 Task: Check the sale-to-list ratio of barbeque in the last 5 years.
Action: Mouse moved to (1135, 260)
Screenshot: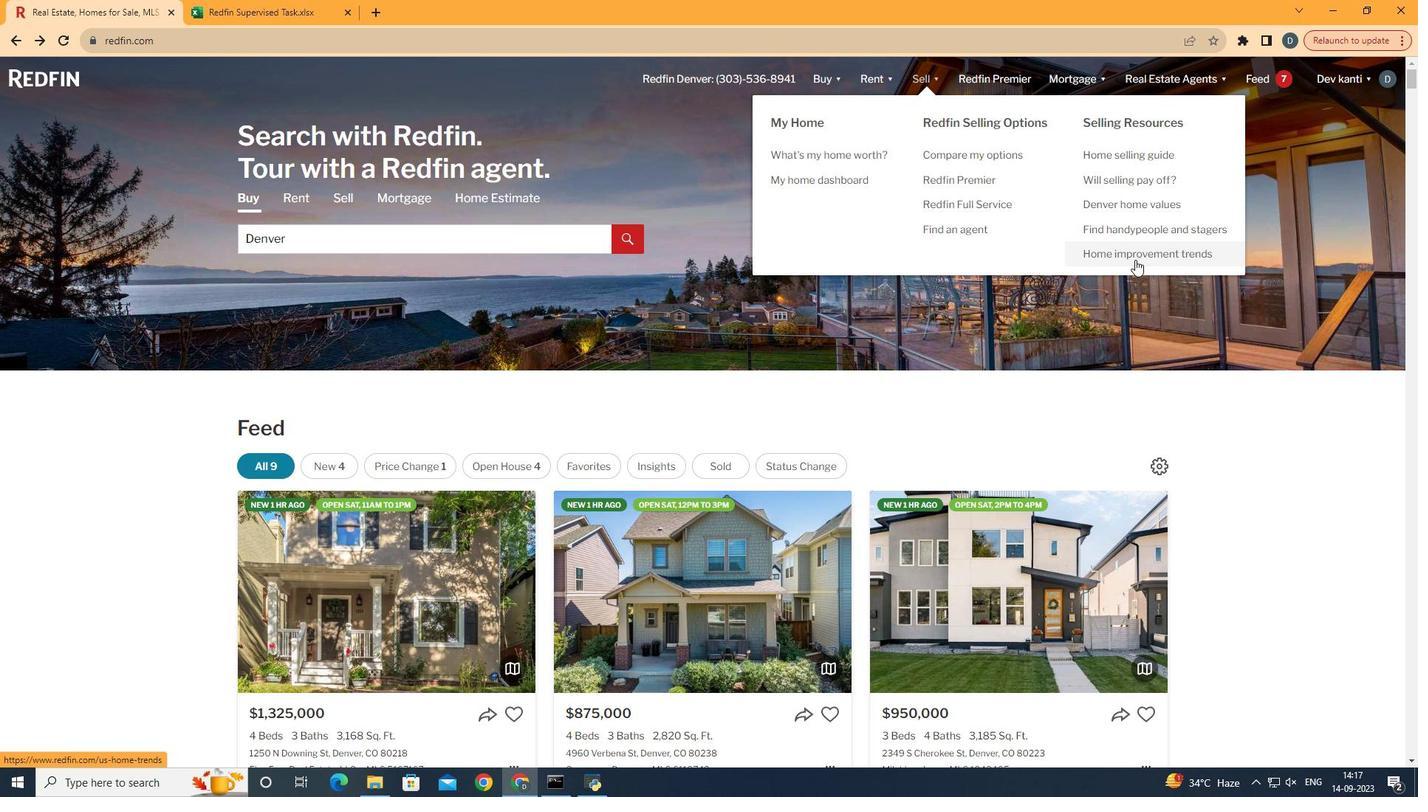 
Action: Mouse pressed left at (1135, 260)
Screenshot: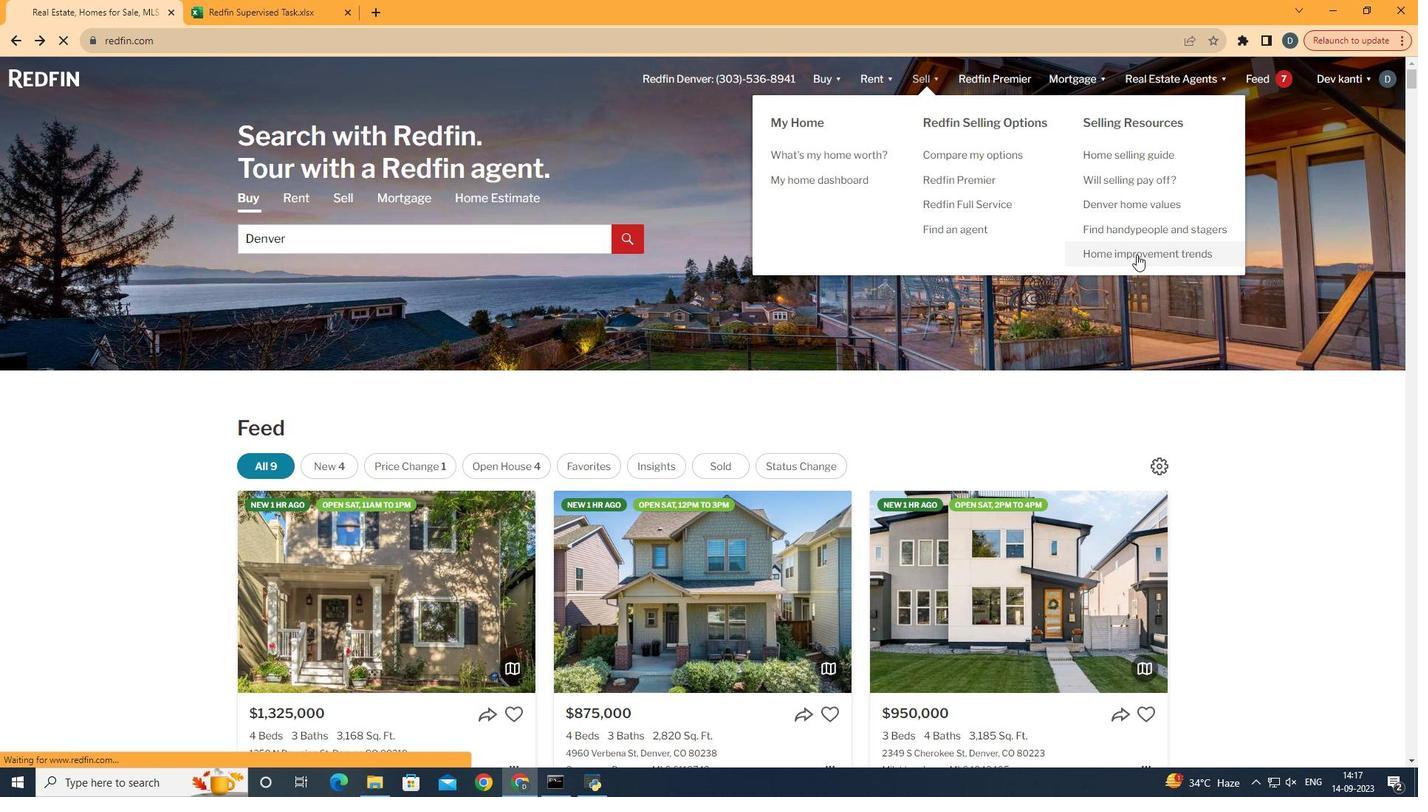 
Action: Mouse moved to (345, 280)
Screenshot: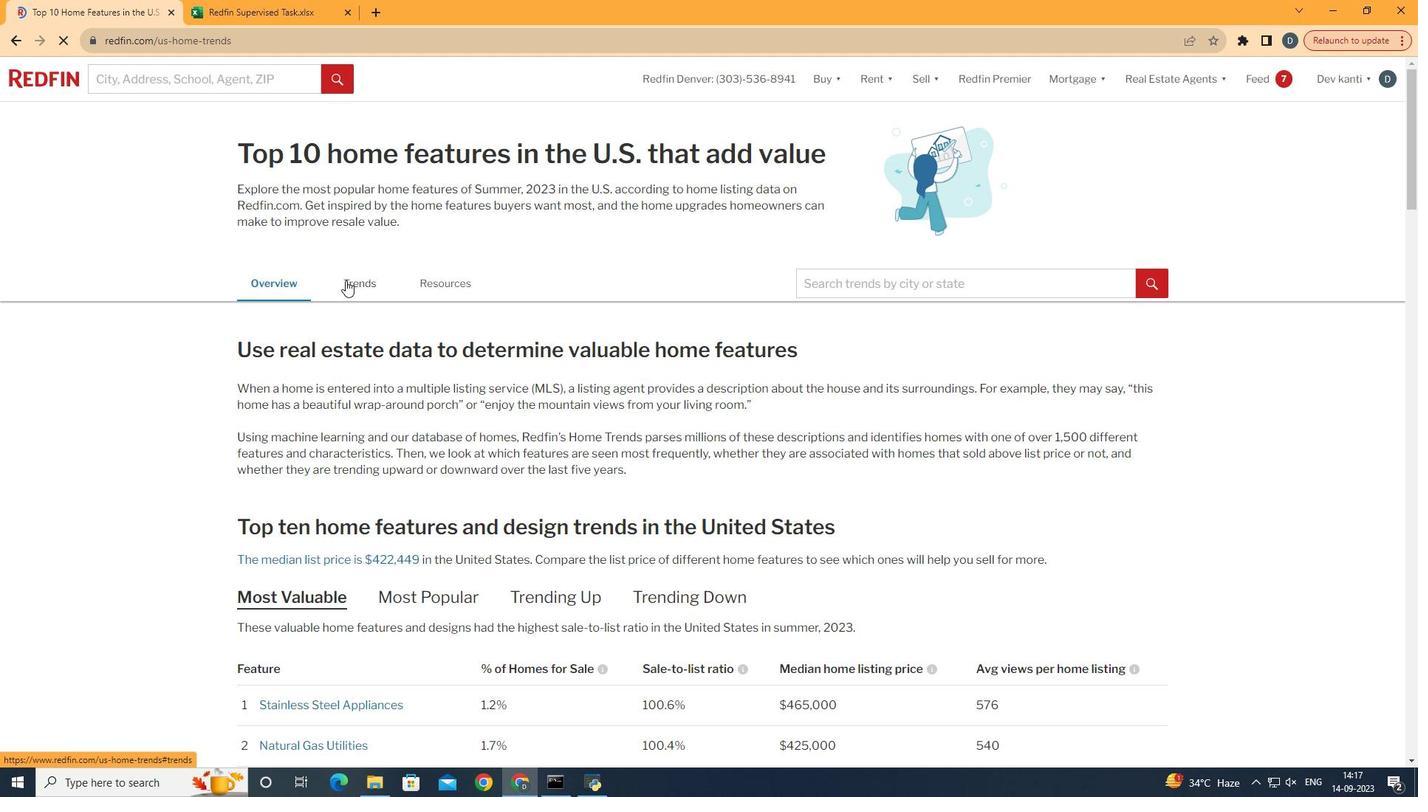 
Action: Mouse pressed left at (345, 280)
Screenshot: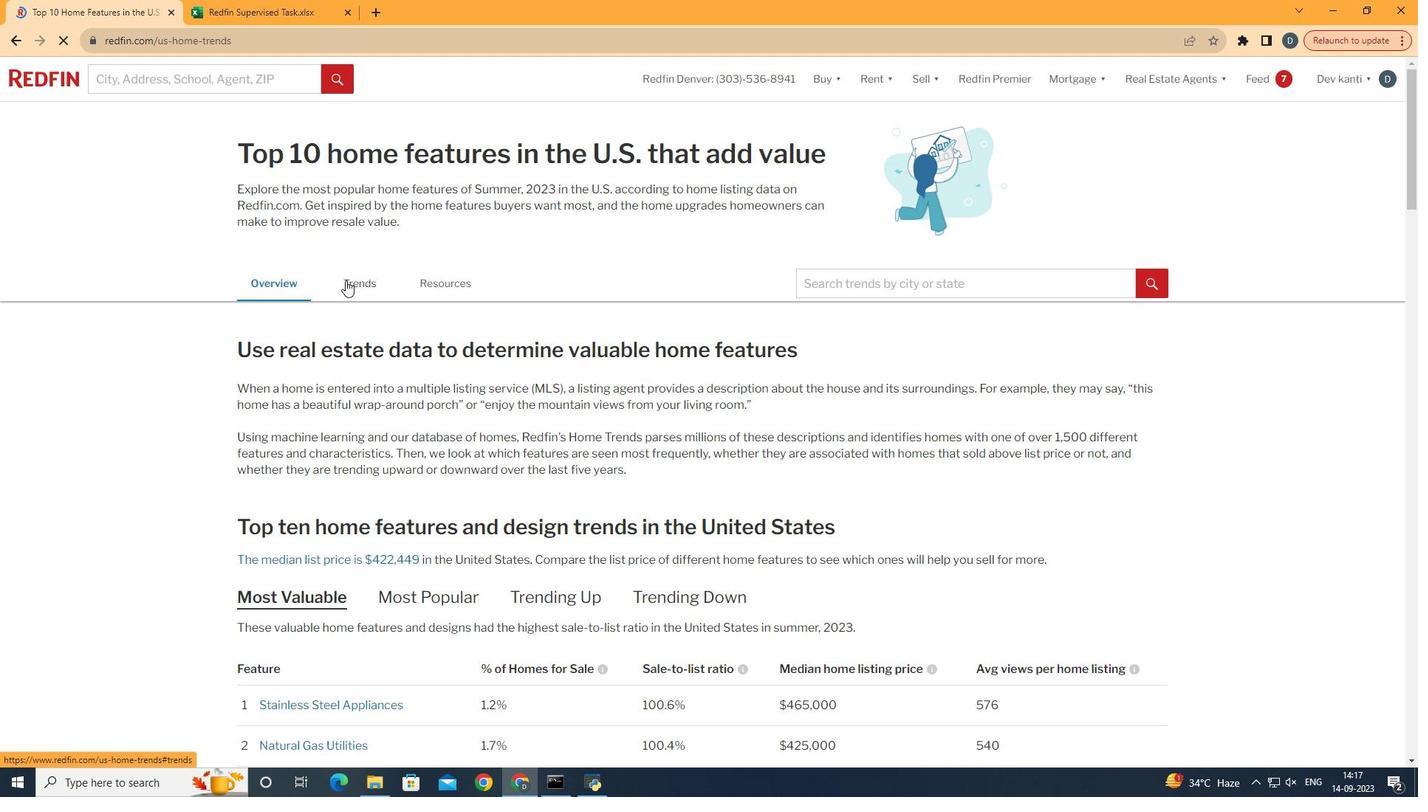 
Action: Mouse moved to (403, 336)
Screenshot: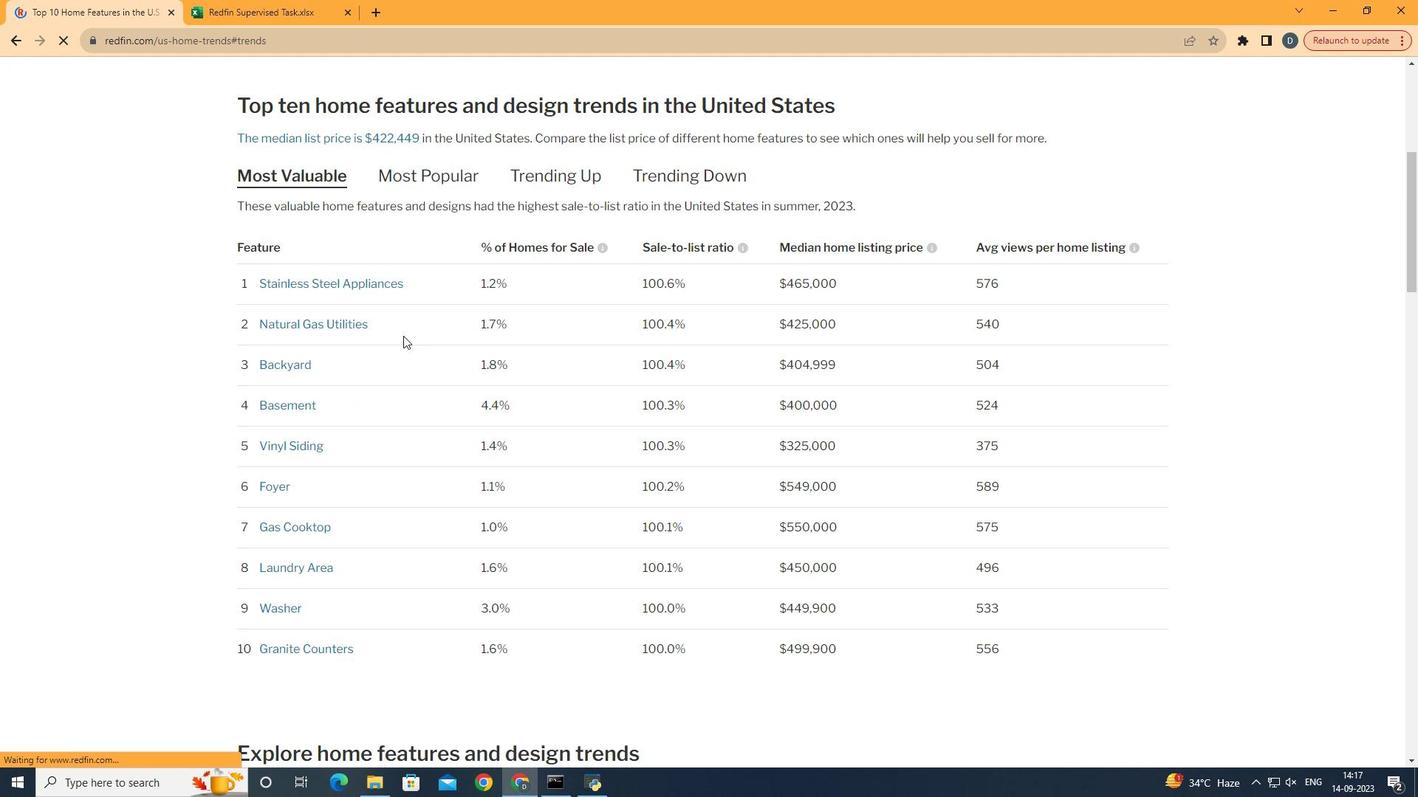 
Action: Mouse scrolled (403, 335) with delta (0, 0)
Screenshot: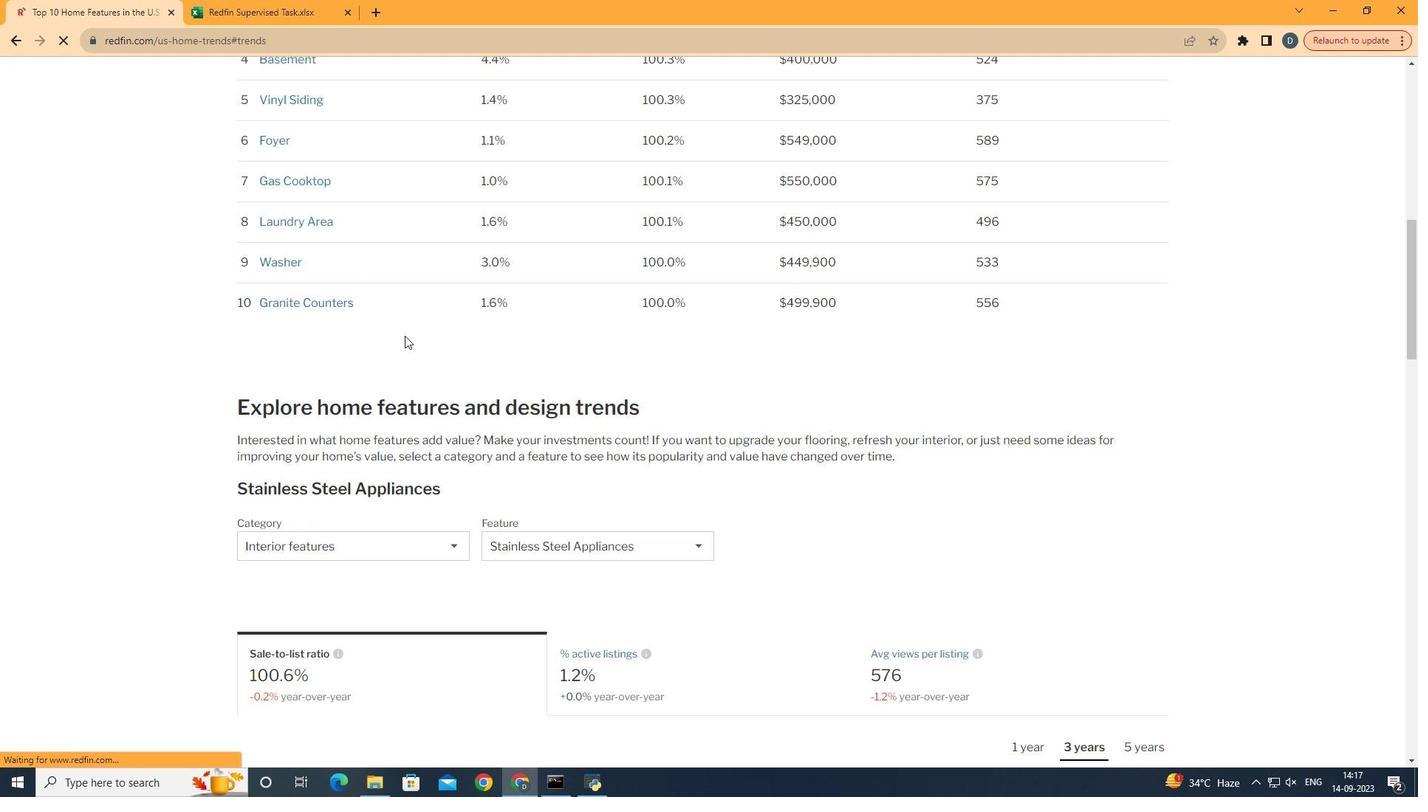 
Action: Mouse scrolled (403, 335) with delta (0, 0)
Screenshot: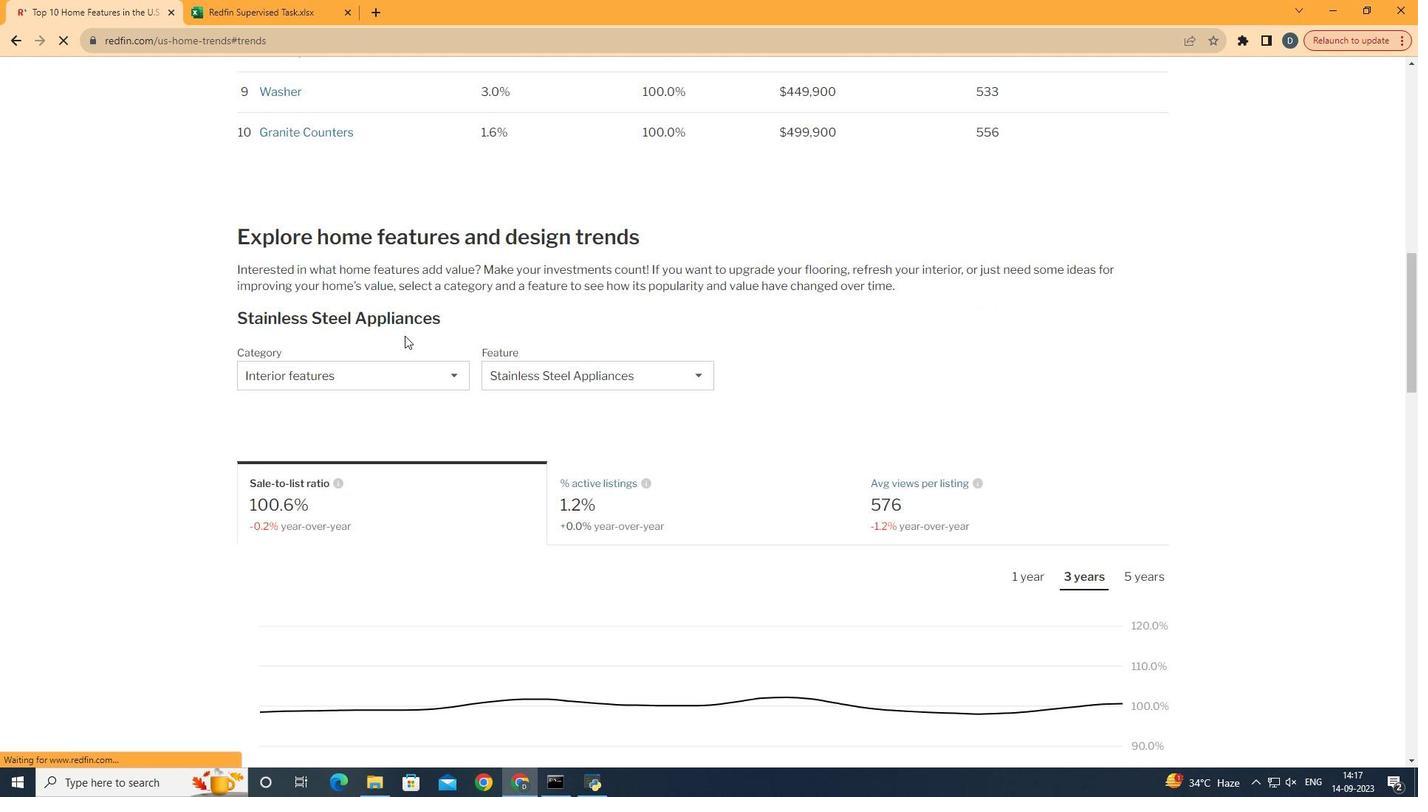 
Action: Mouse scrolled (403, 335) with delta (0, 0)
Screenshot: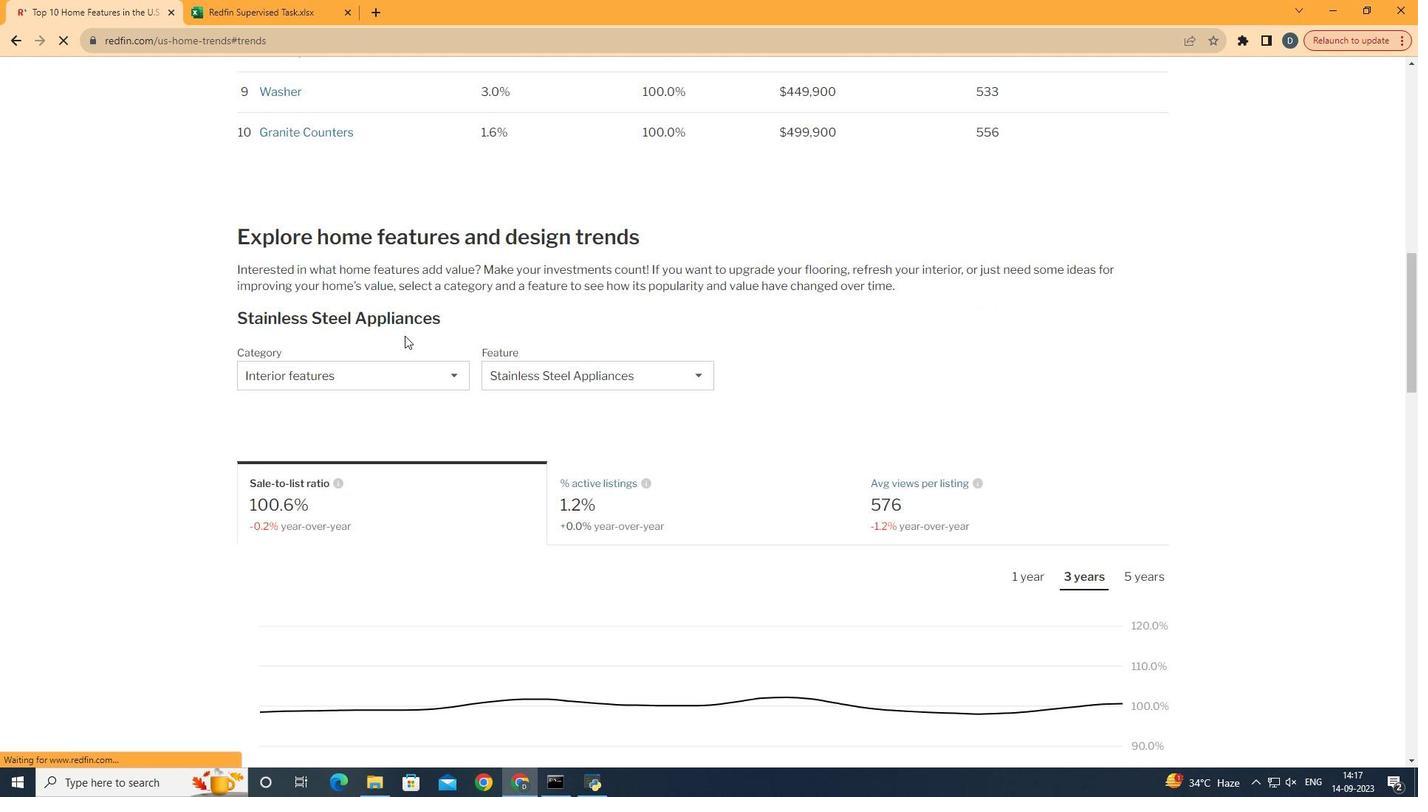 
Action: Mouse scrolled (403, 335) with delta (0, 0)
Screenshot: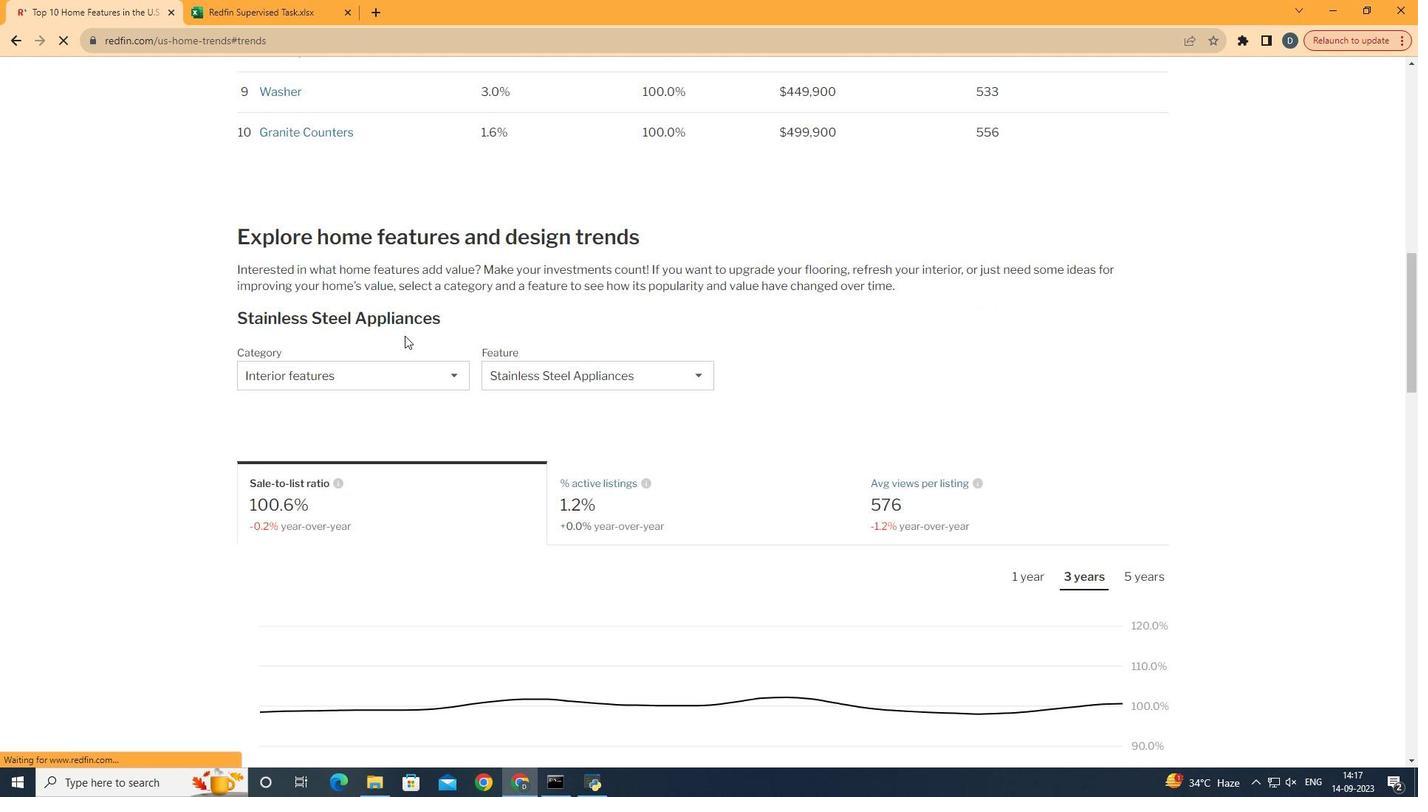 
Action: Mouse scrolled (403, 335) with delta (0, 0)
Screenshot: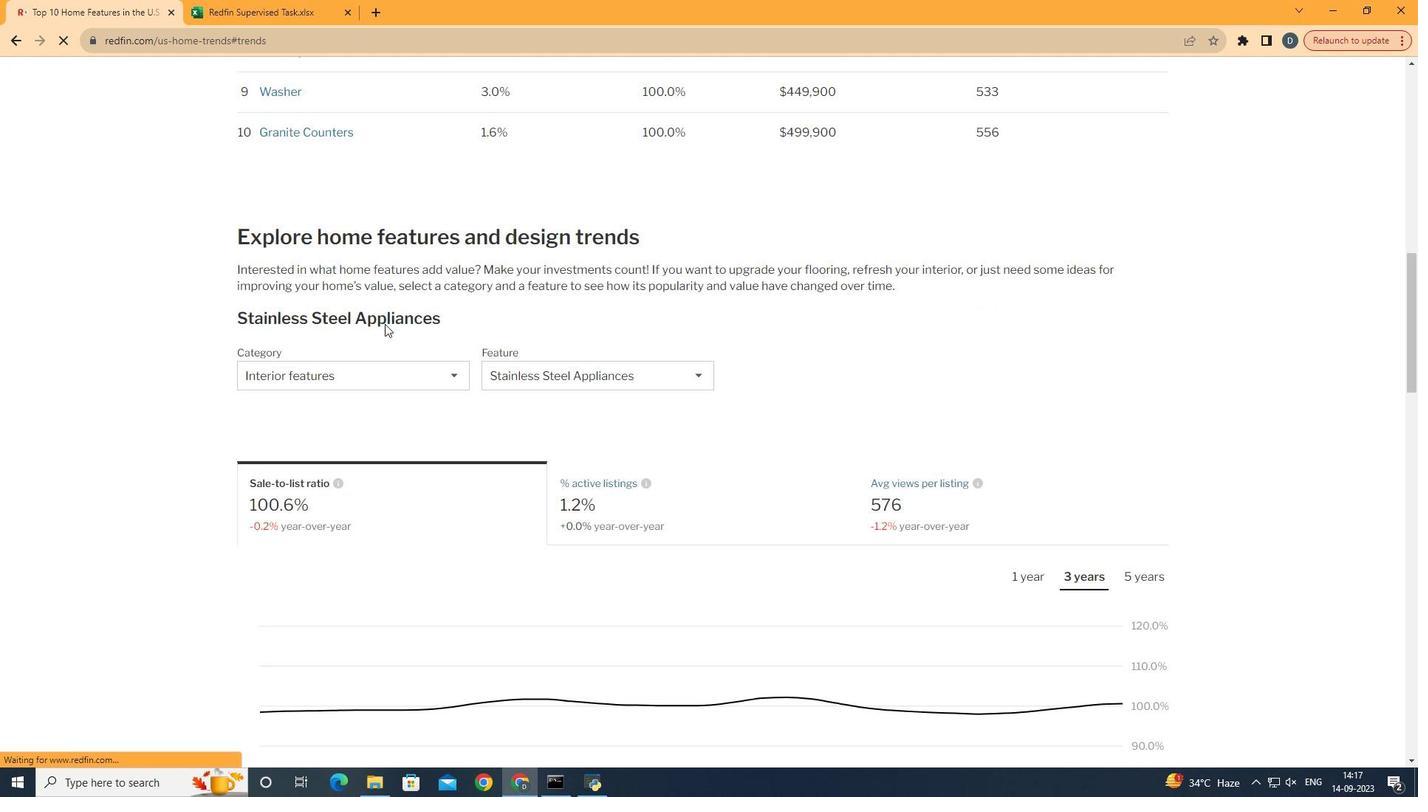 
Action: Mouse scrolled (403, 335) with delta (0, 0)
Screenshot: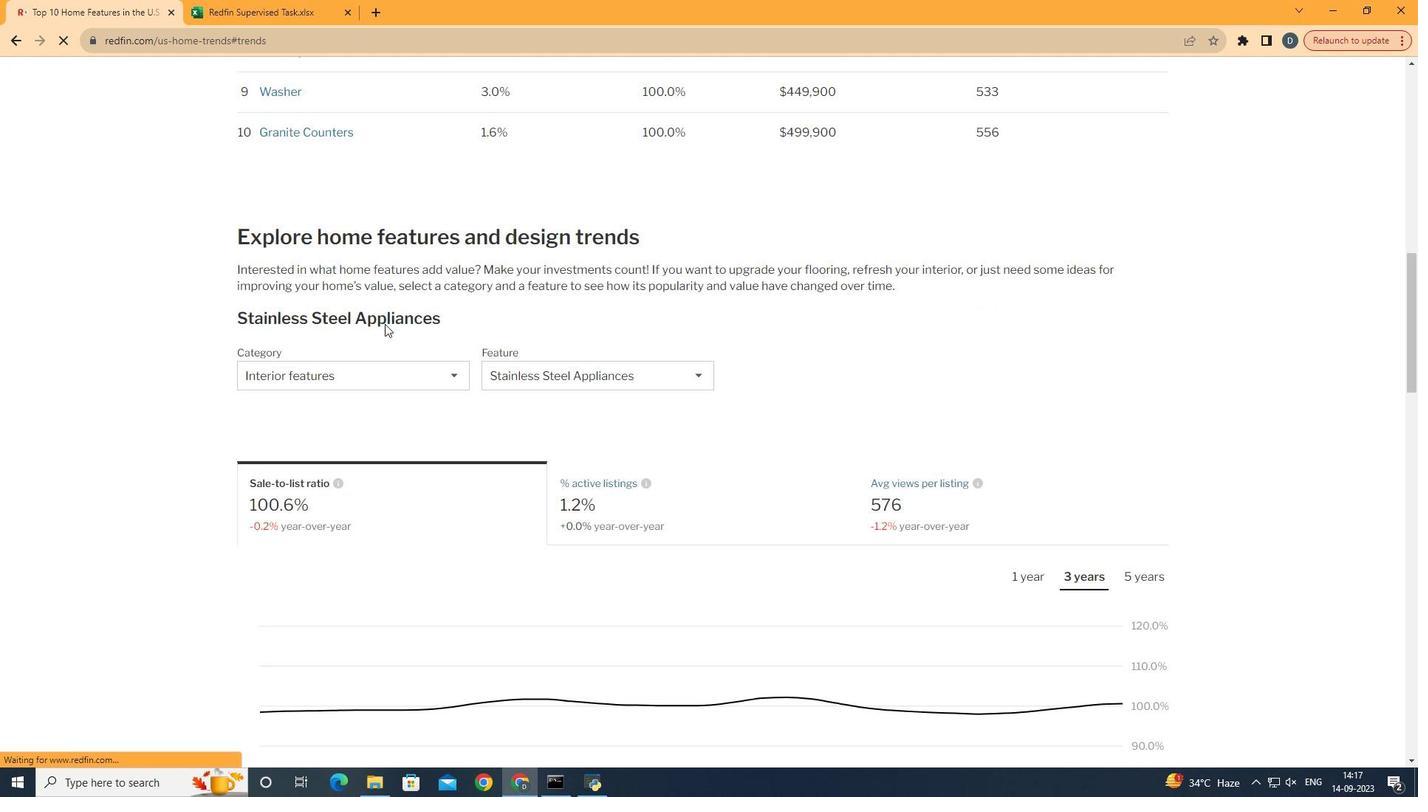 
Action: Mouse moved to (403, 336)
Screenshot: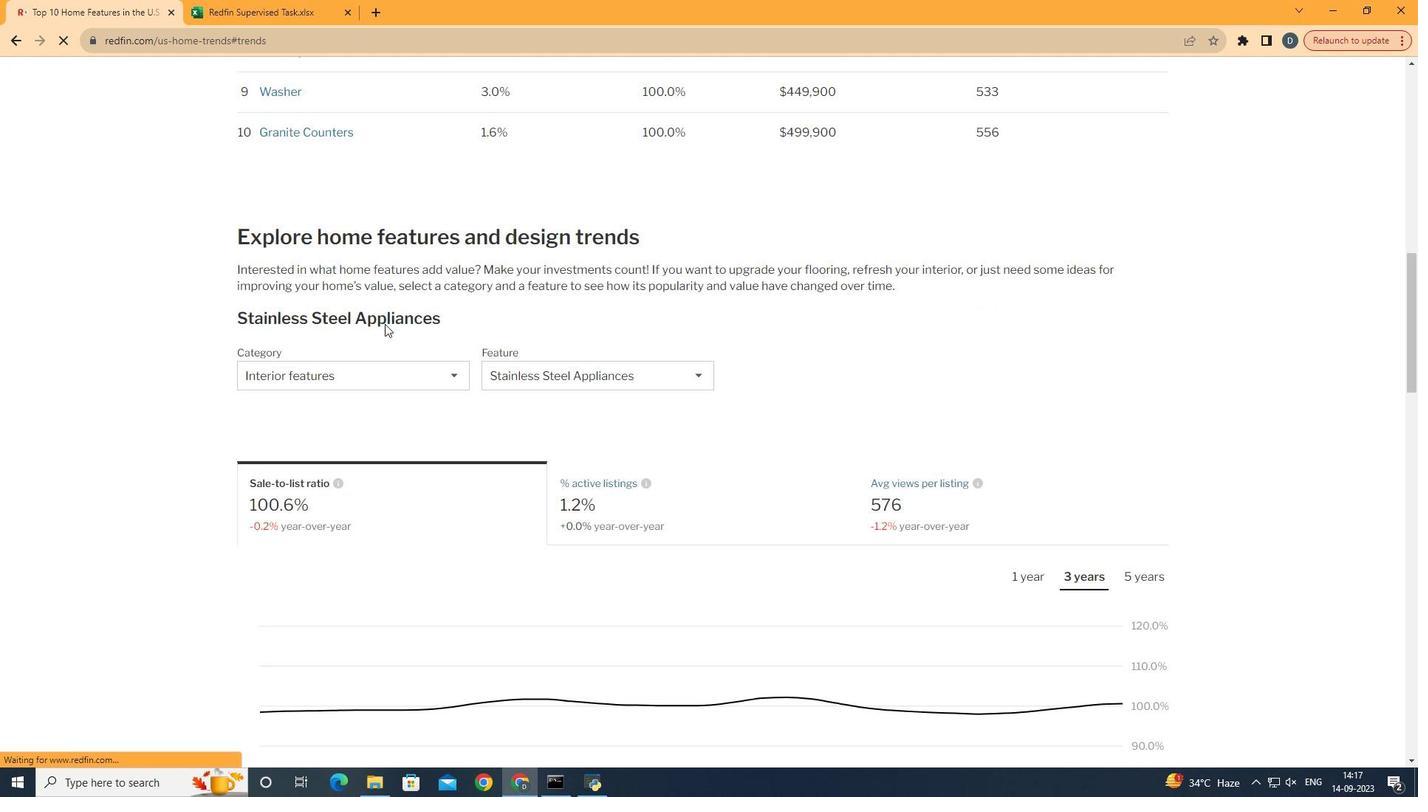 
Action: Mouse scrolled (403, 335) with delta (0, 0)
Screenshot: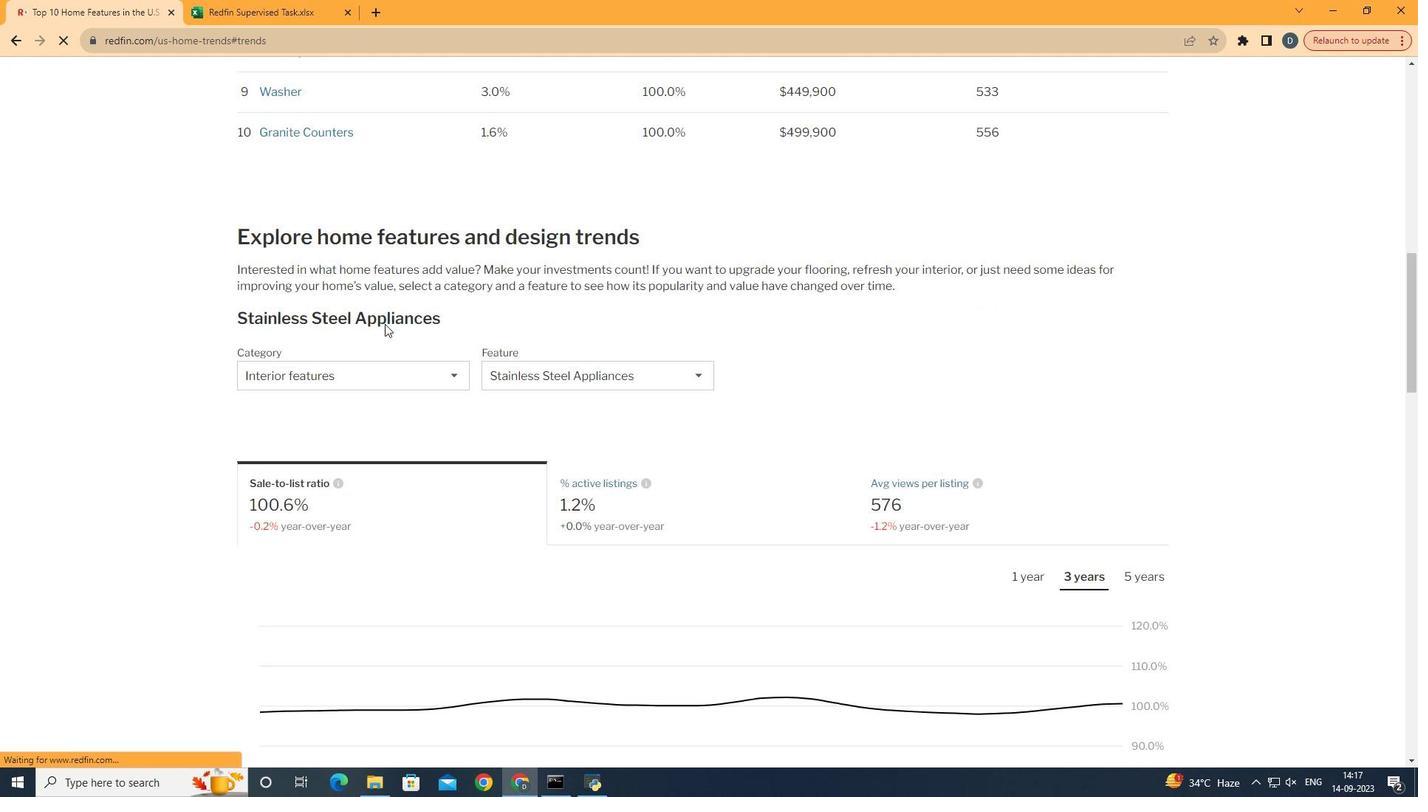 
Action: Mouse moved to (353, 389)
Screenshot: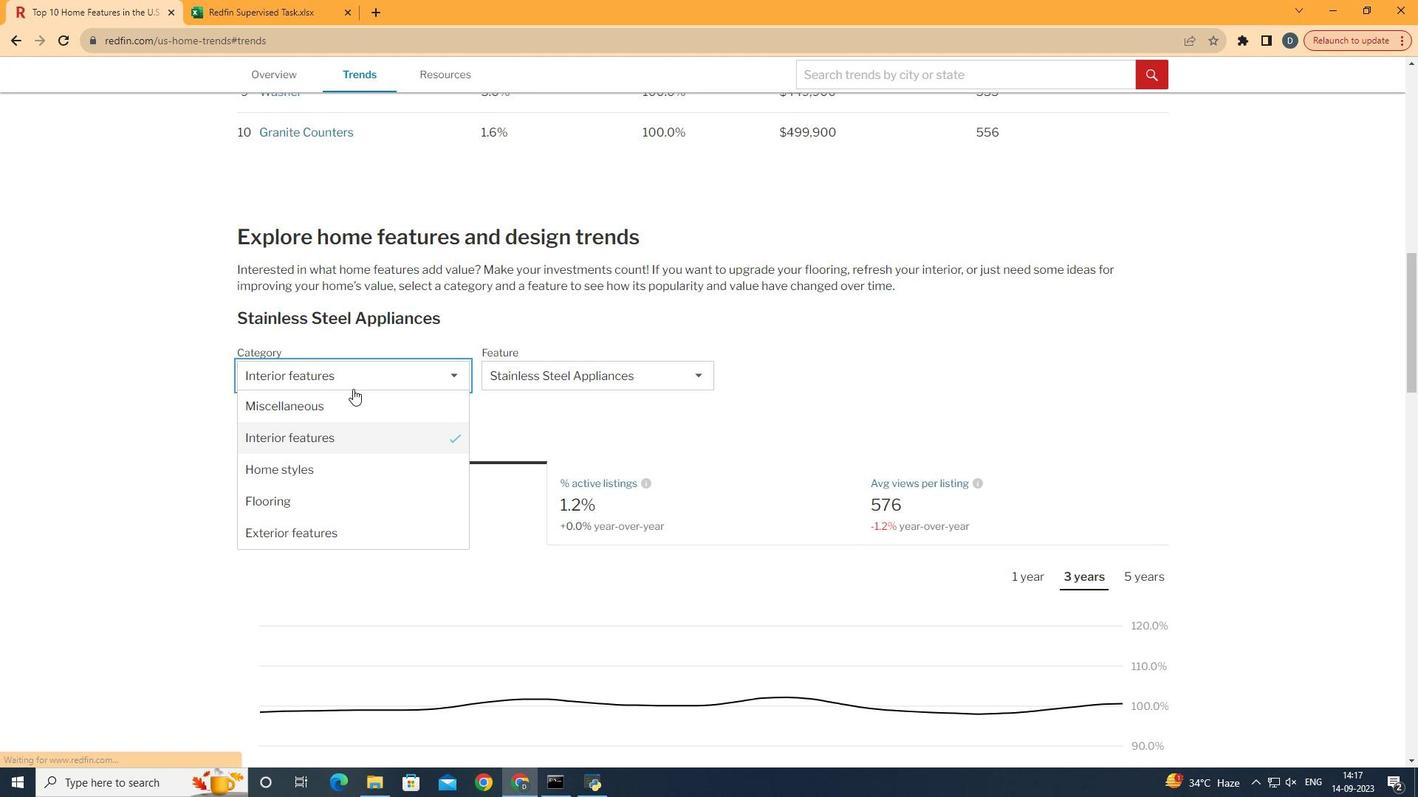 
Action: Mouse pressed left at (353, 389)
Screenshot: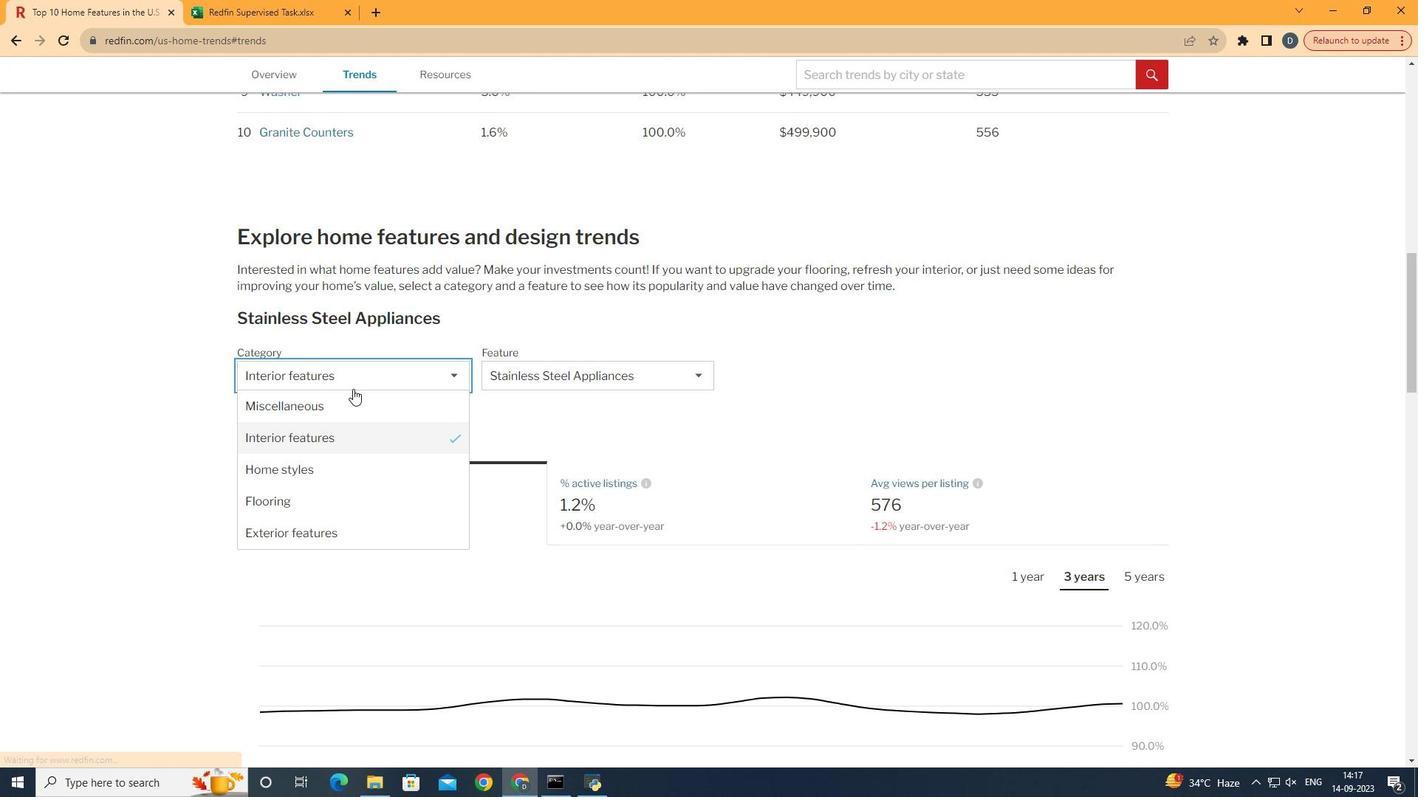 
Action: Mouse moved to (361, 530)
Screenshot: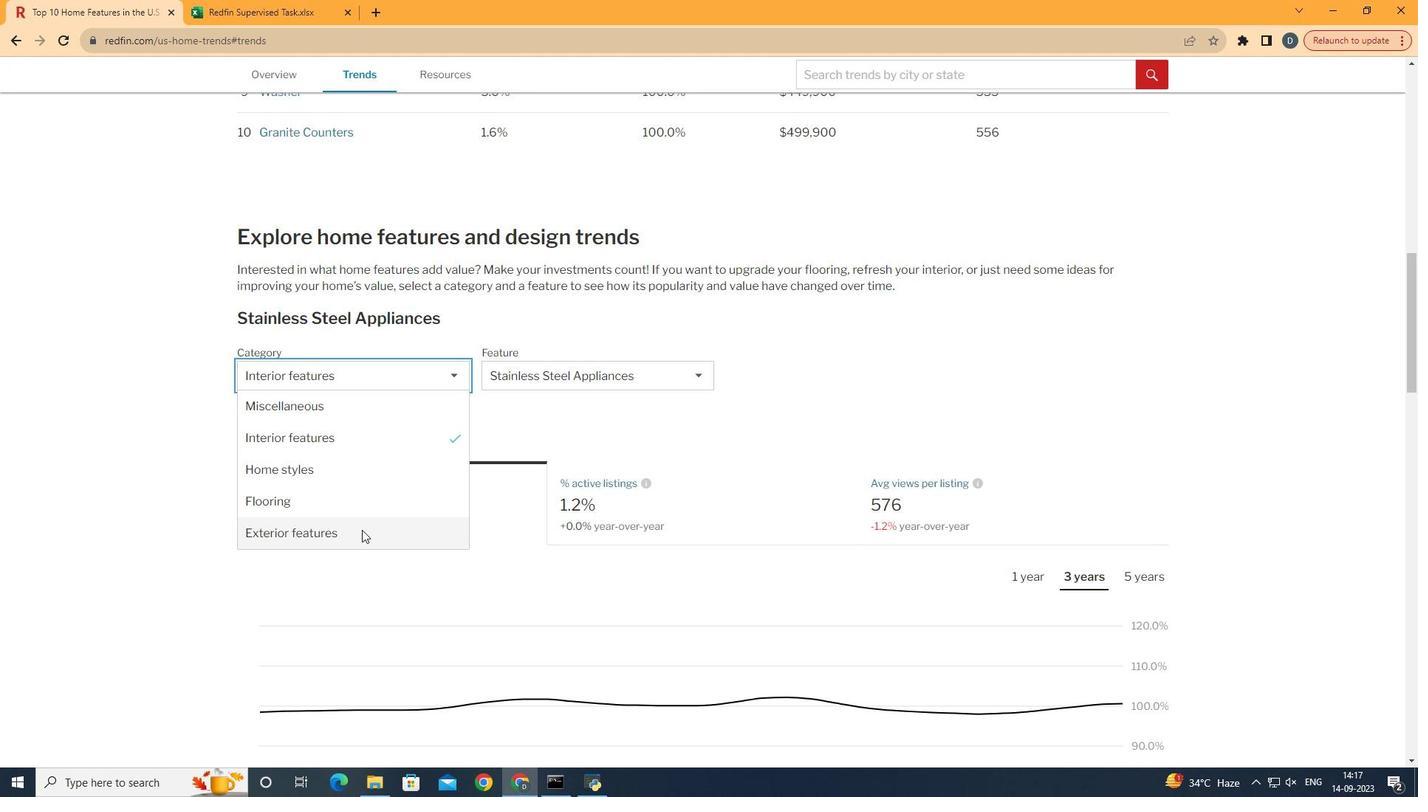 
Action: Mouse pressed left at (361, 530)
Screenshot: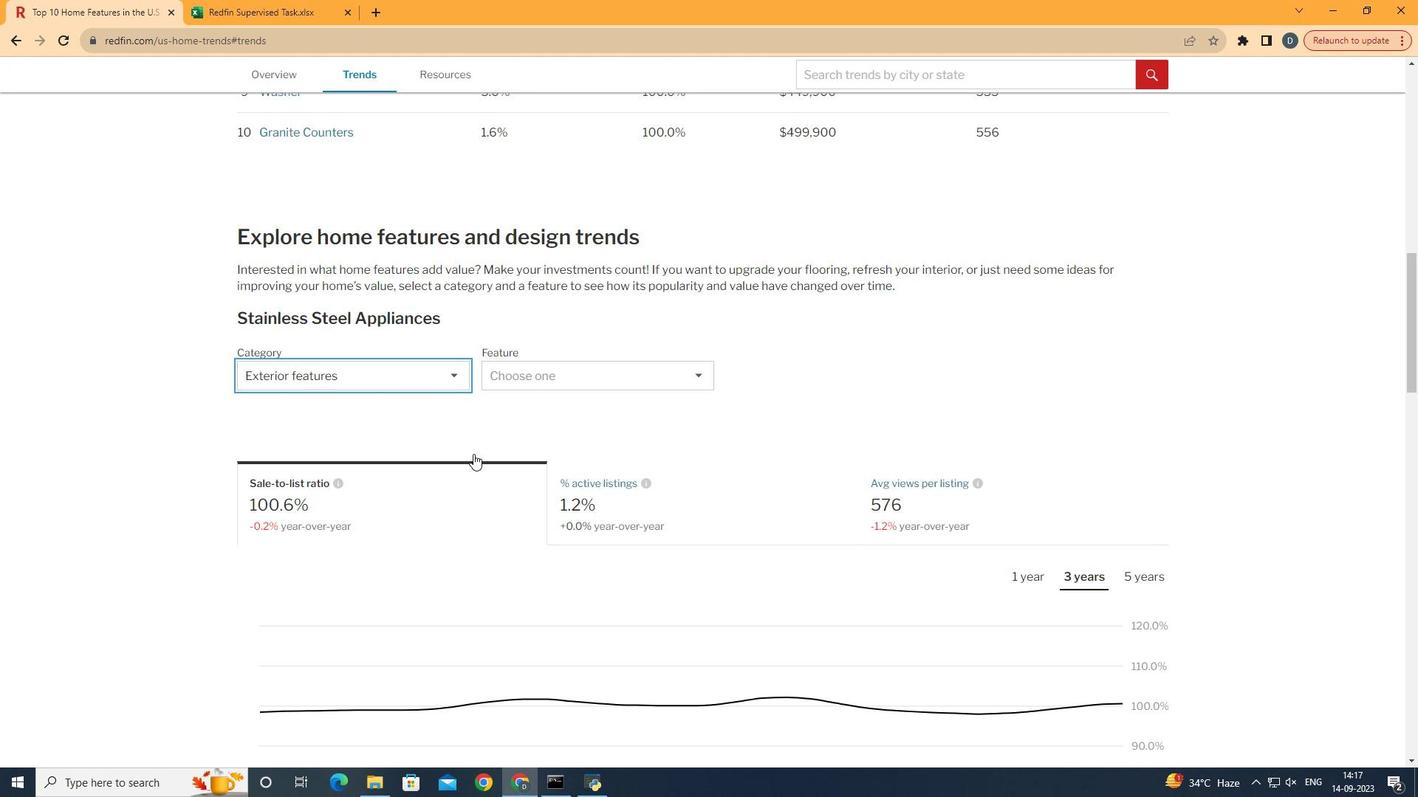 
Action: Mouse moved to (583, 383)
Screenshot: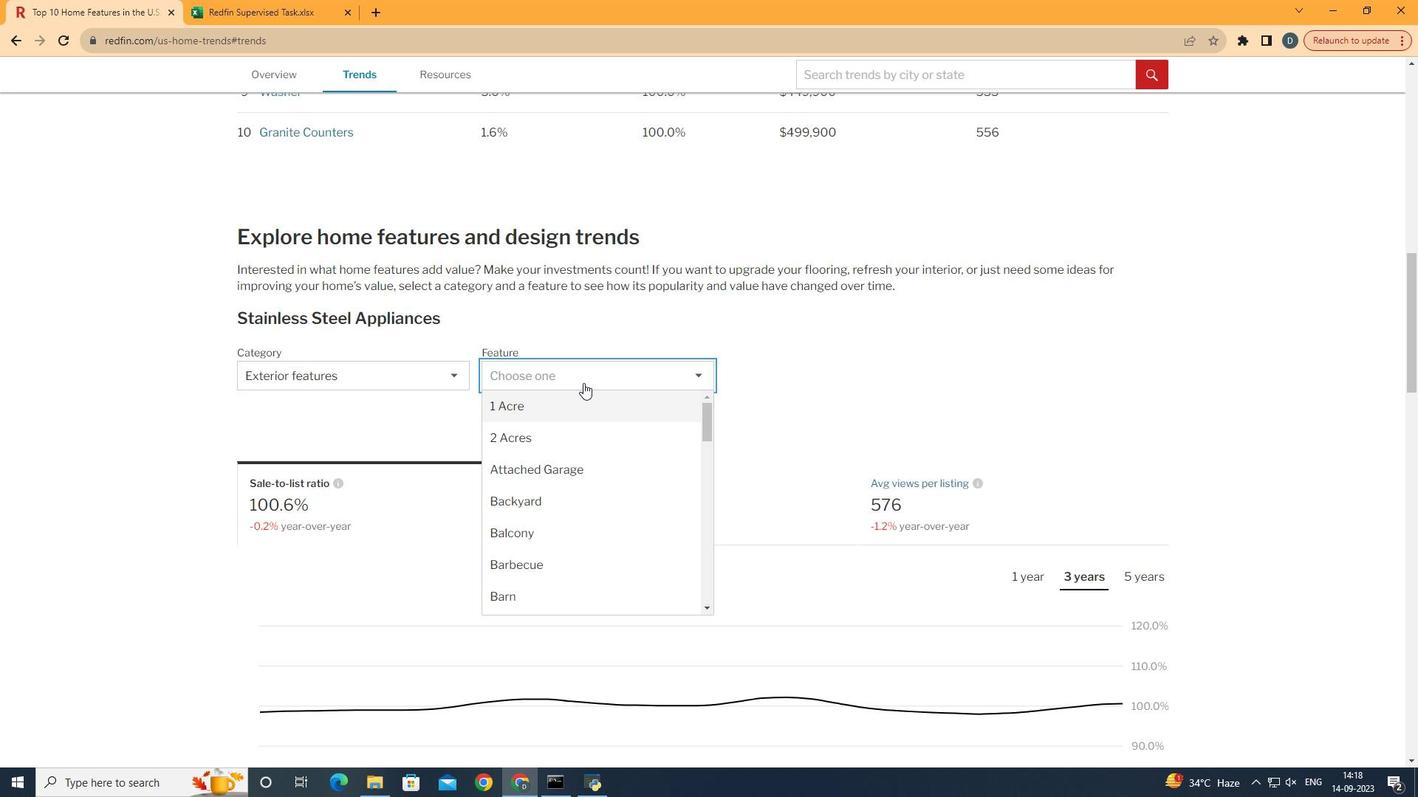 
Action: Mouse pressed left at (583, 383)
Screenshot: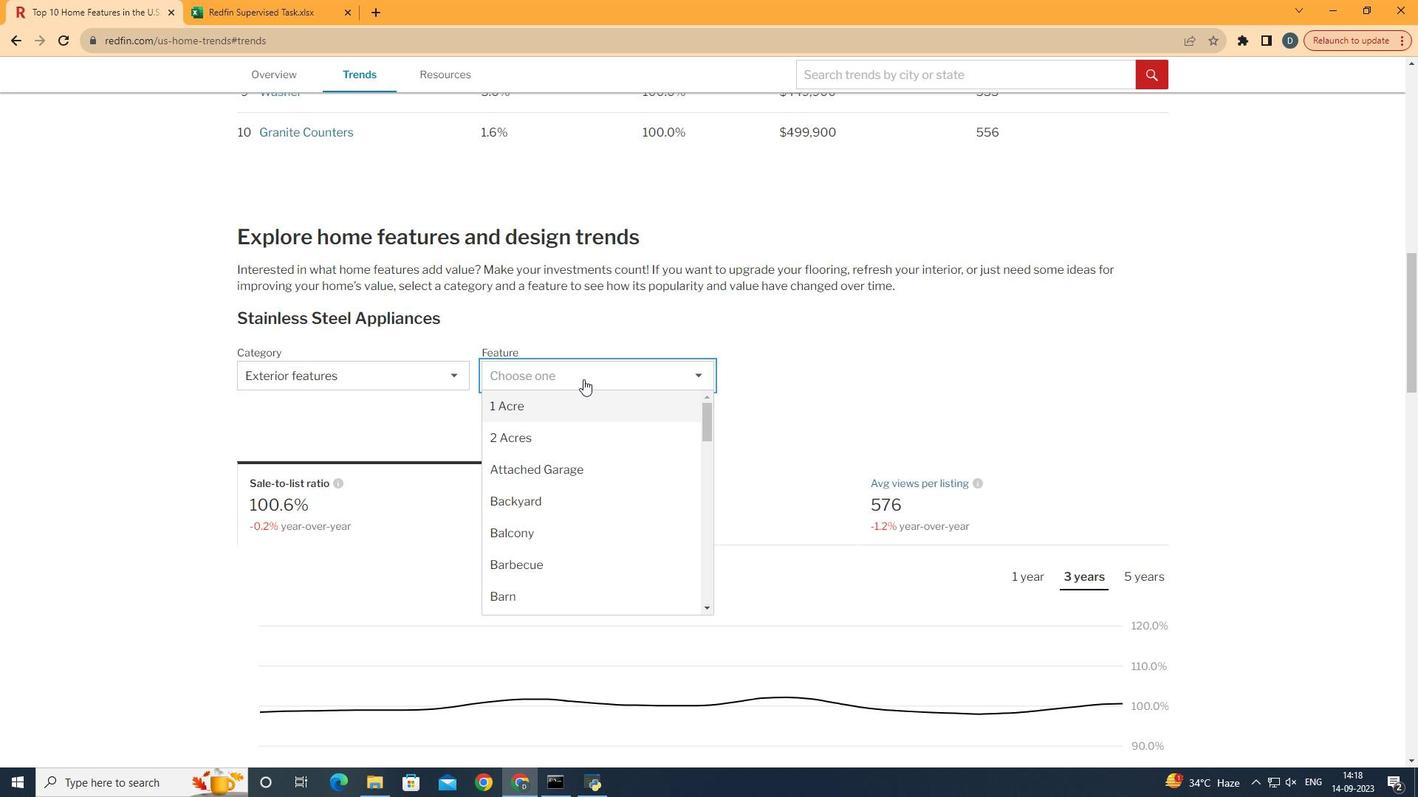 
Action: Mouse moved to (610, 562)
Screenshot: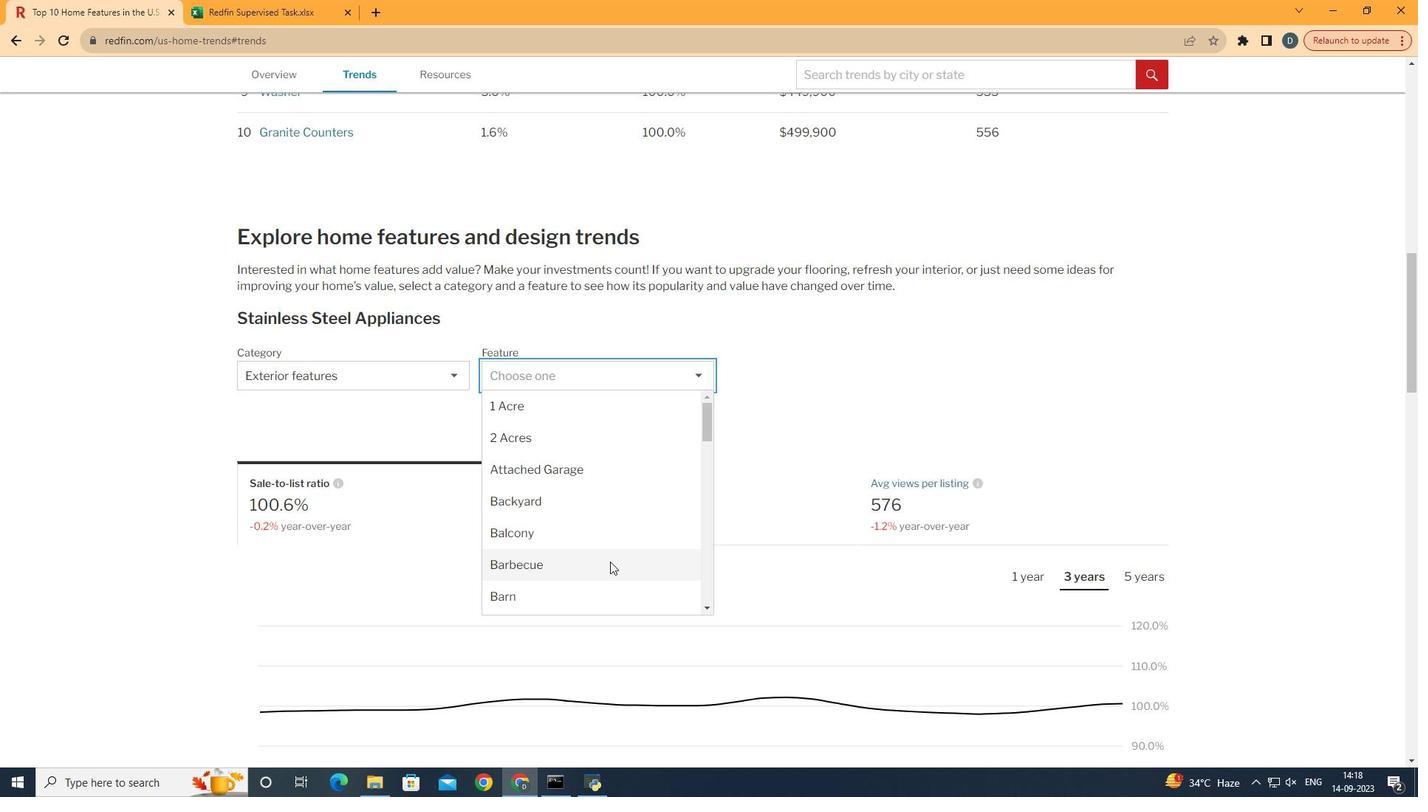 
Action: Mouse pressed left at (610, 562)
Screenshot: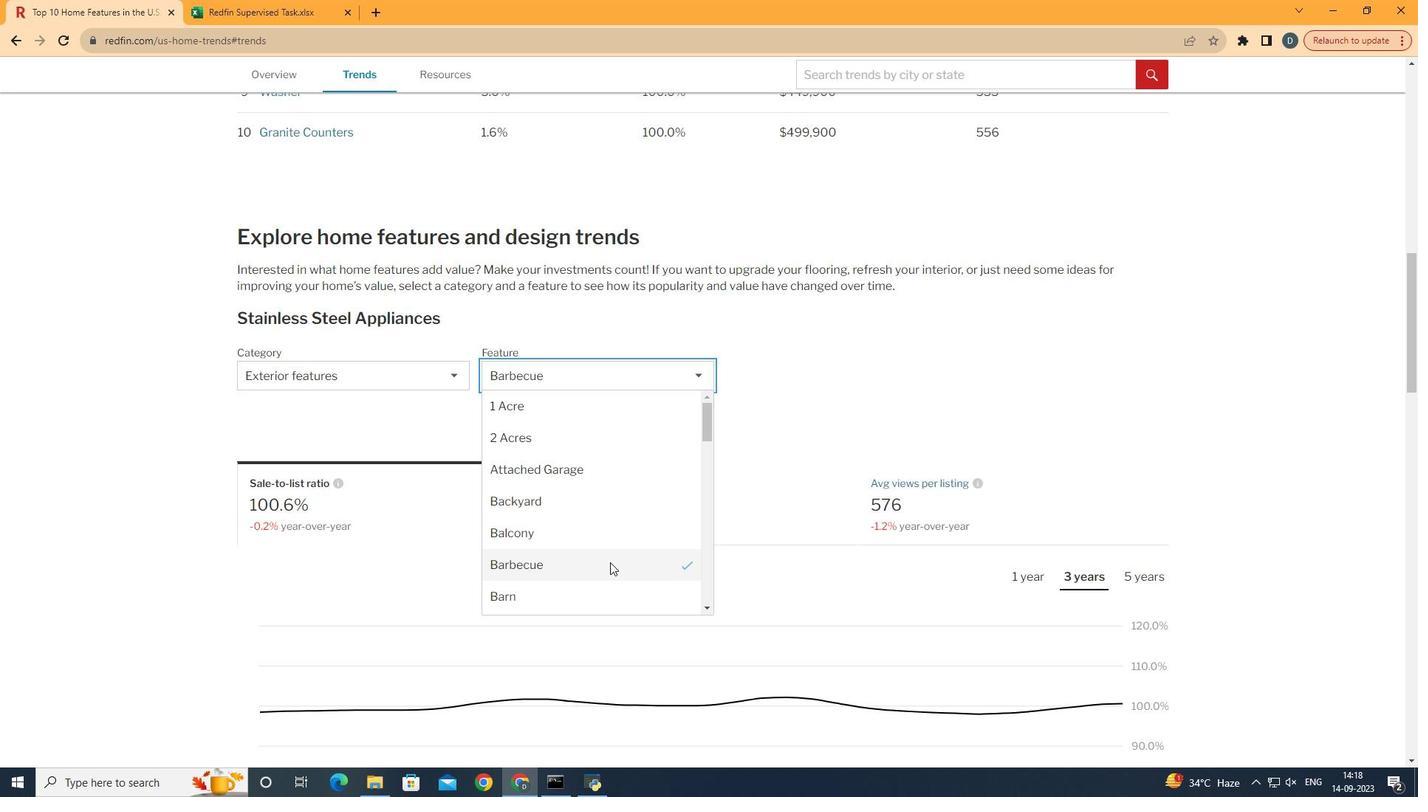 
Action: Mouse moved to (464, 477)
Screenshot: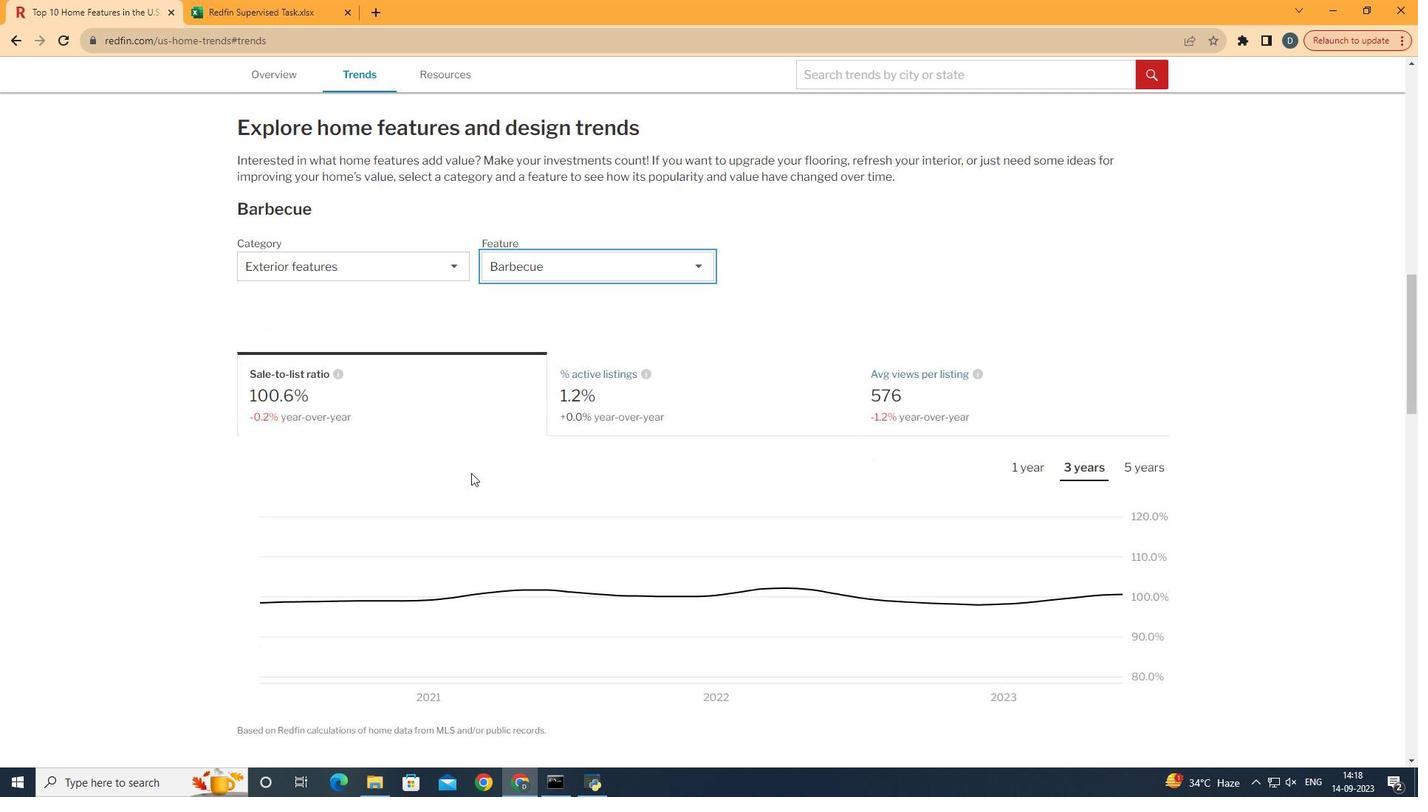 
Action: Mouse scrolled (464, 476) with delta (0, 0)
Screenshot: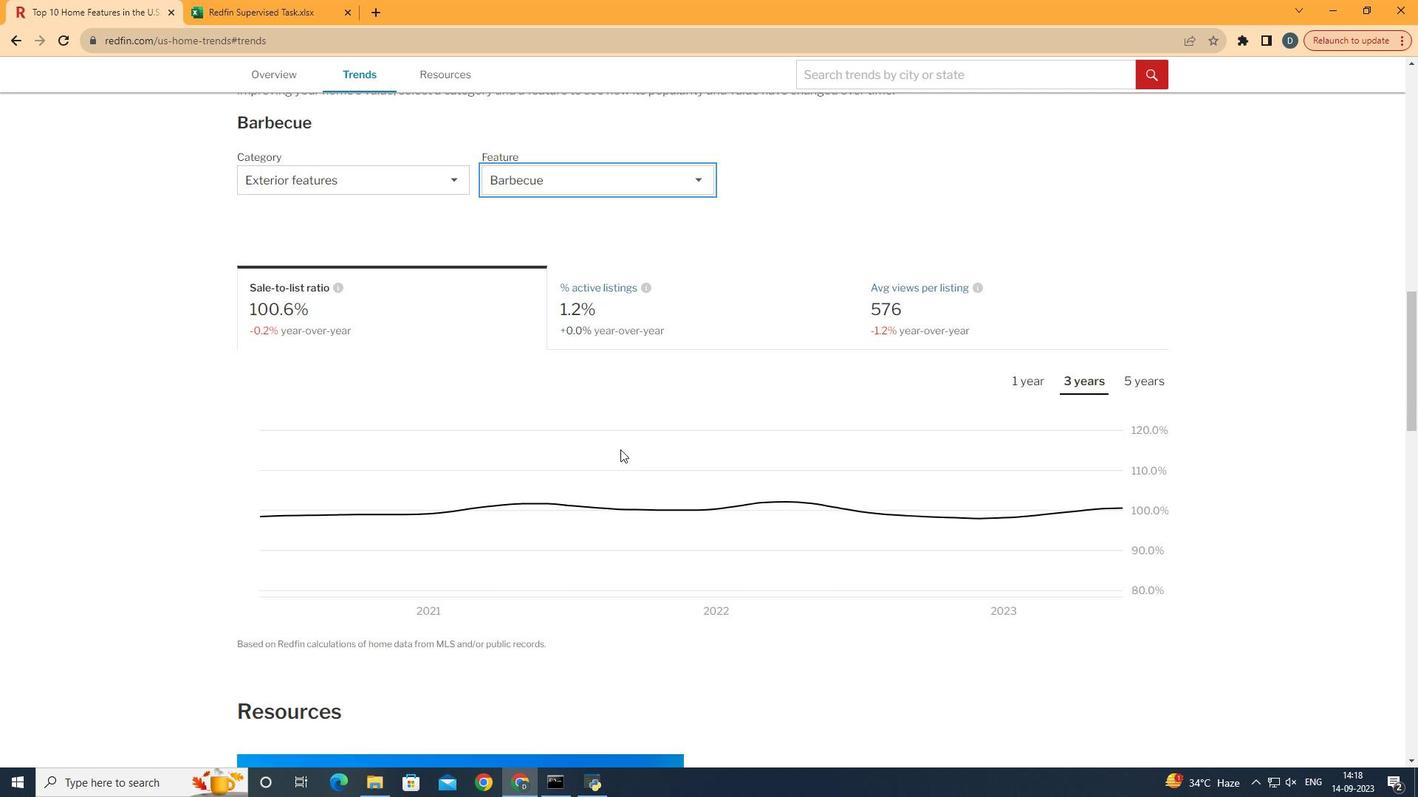 
Action: Mouse scrolled (464, 476) with delta (0, 0)
Screenshot: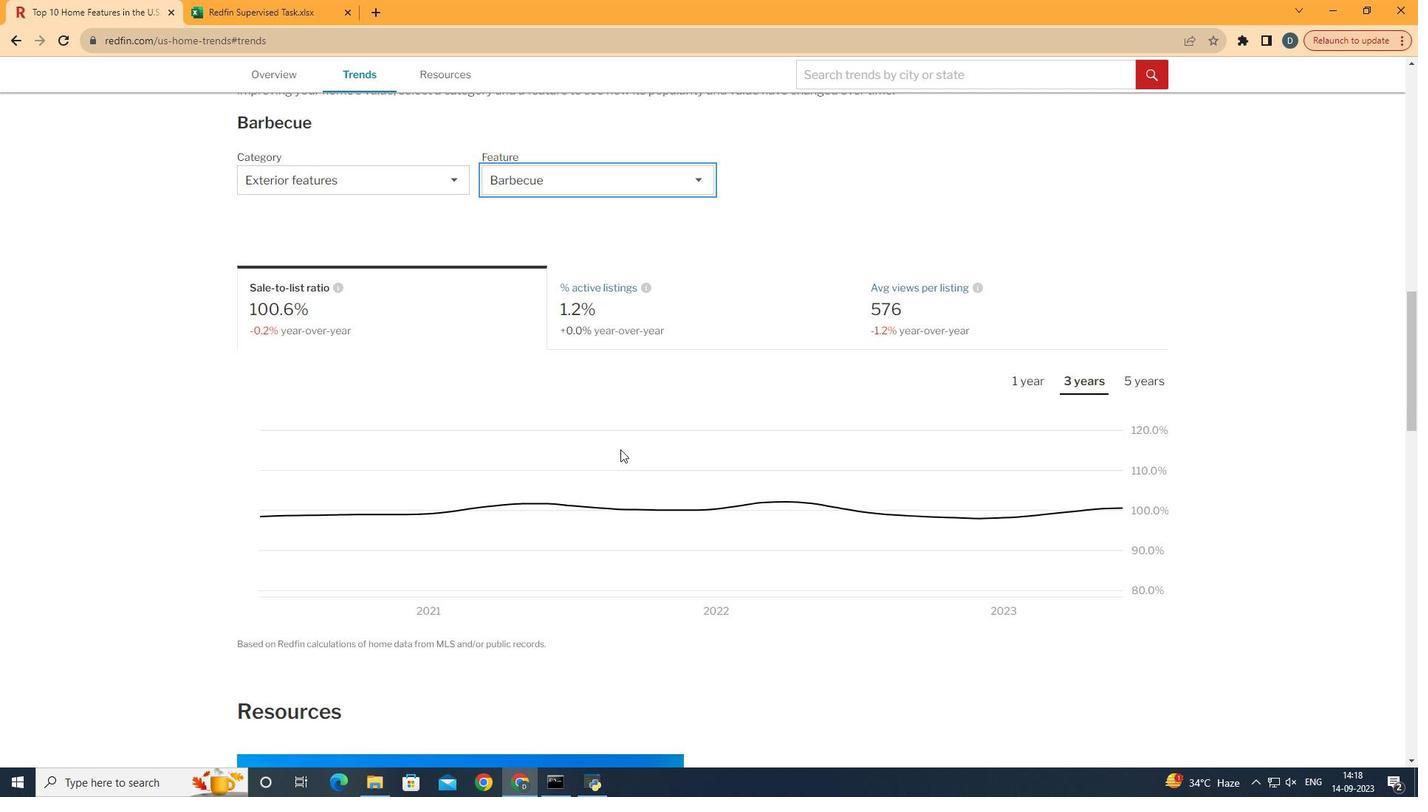 
Action: Mouse scrolled (464, 476) with delta (0, 0)
Screenshot: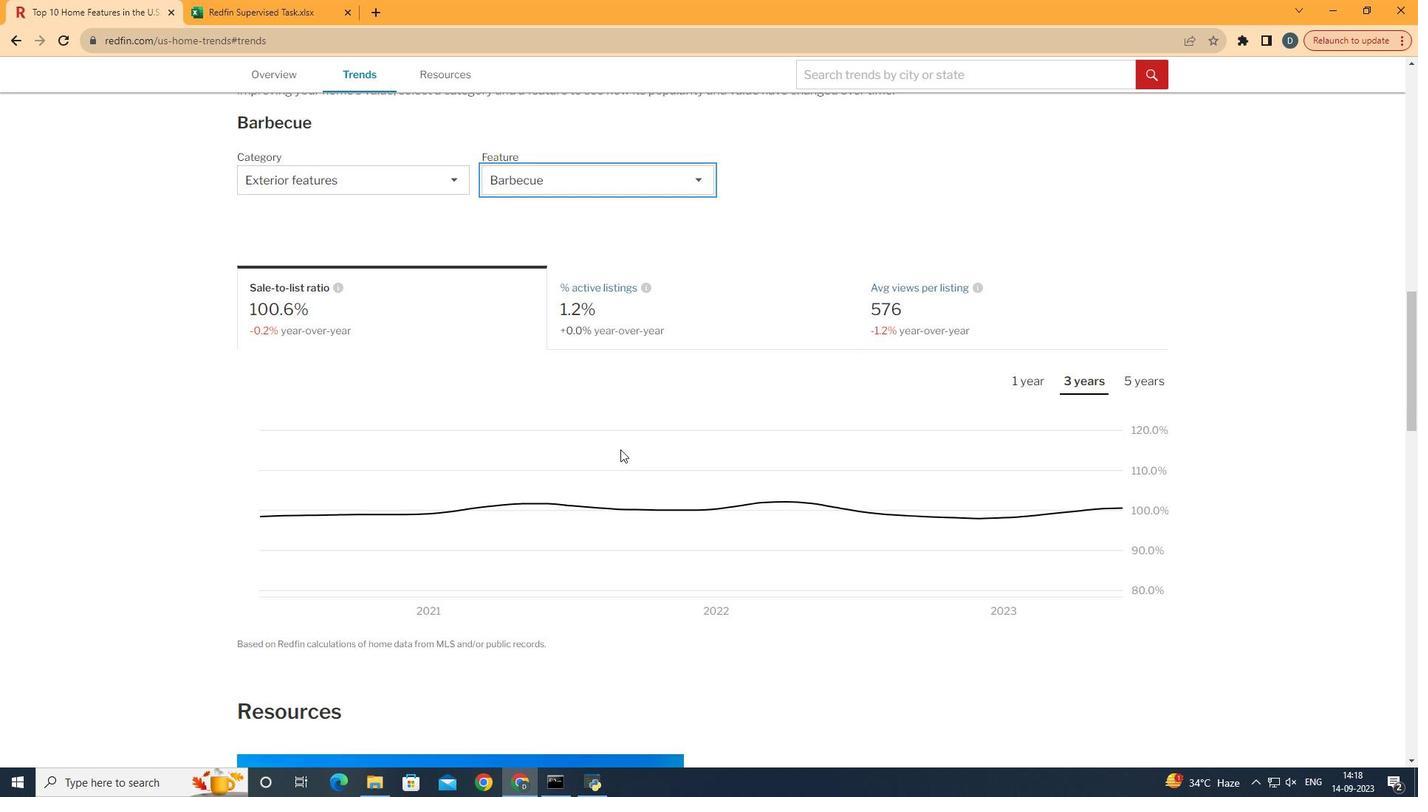 
Action: Mouse moved to (1143, 363)
Screenshot: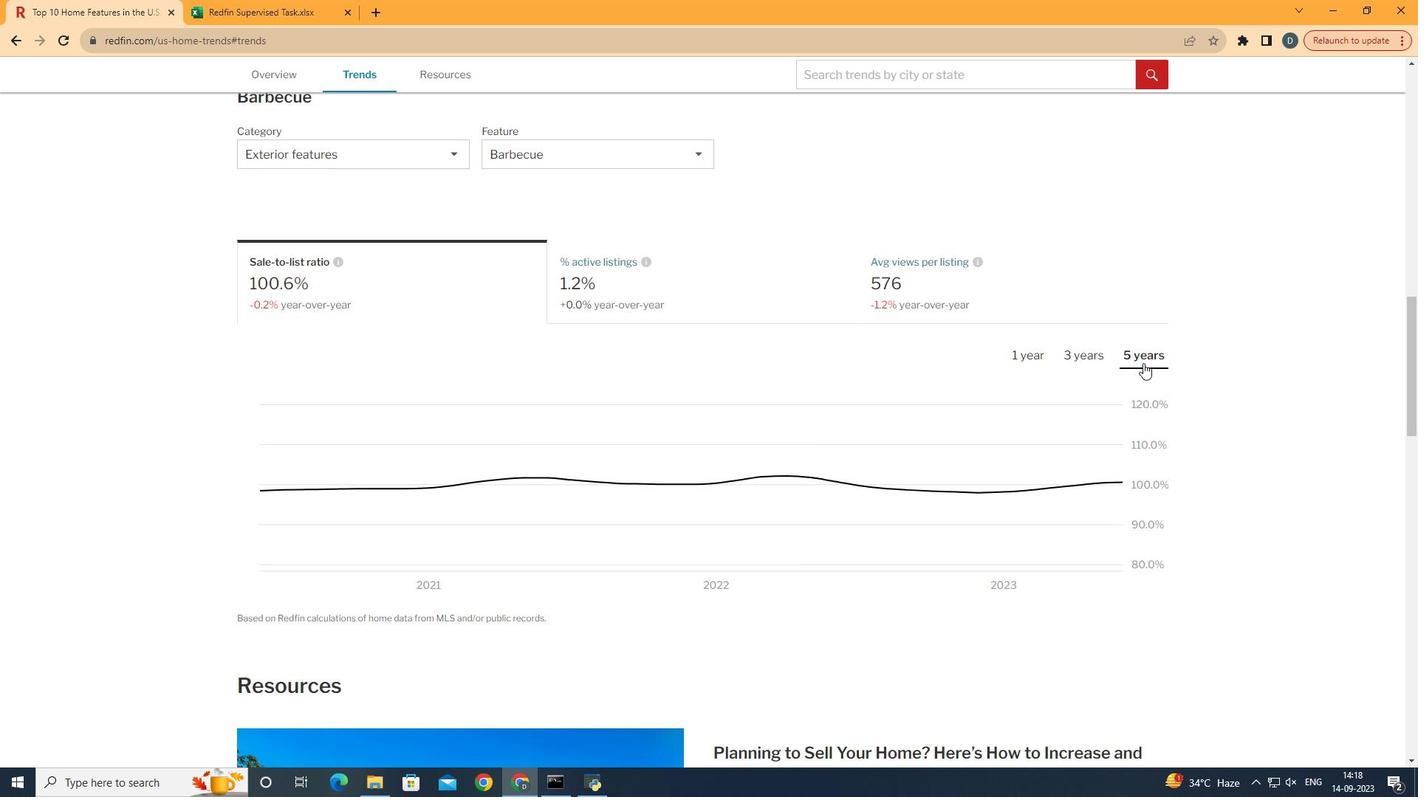 
Action: Mouse pressed left at (1143, 363)
Screenshot: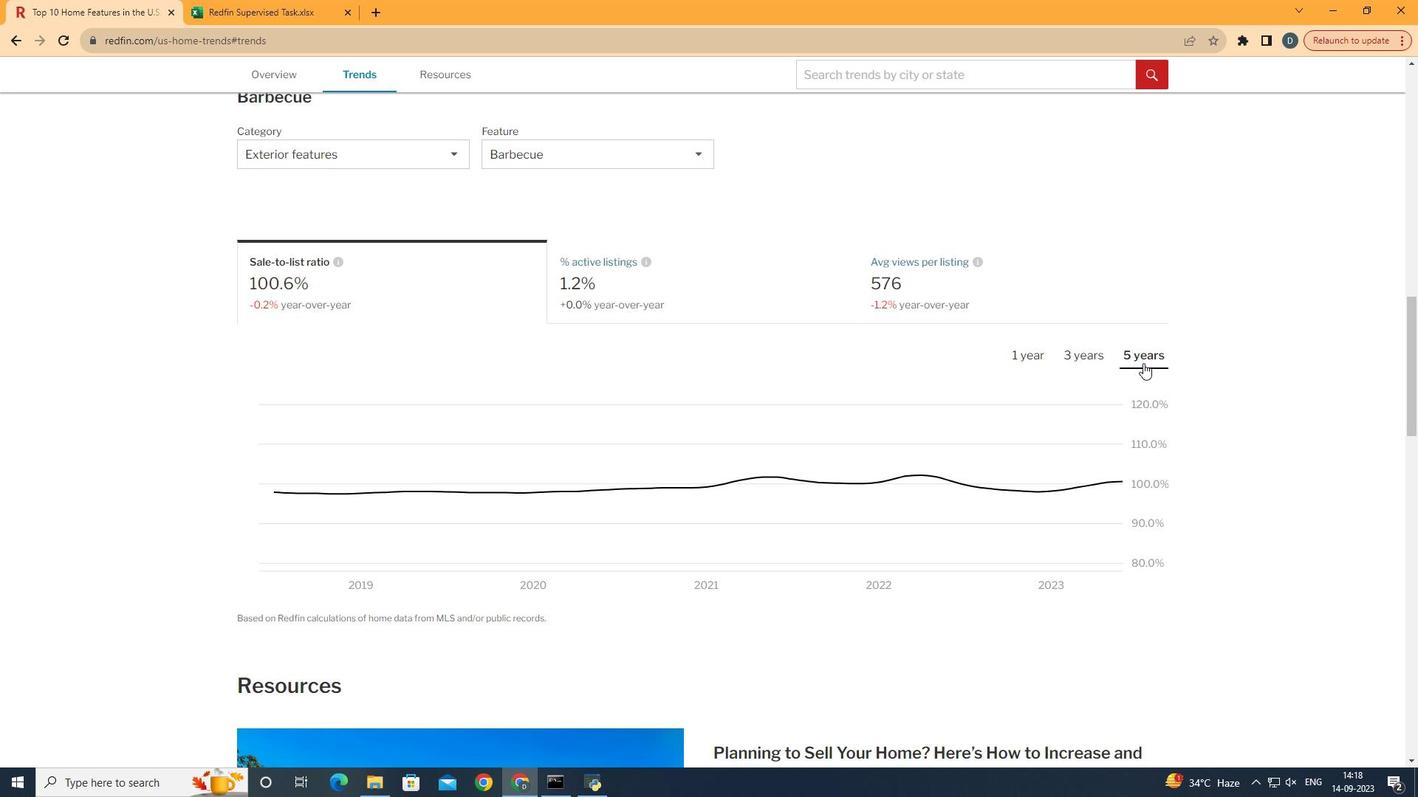 
Action: Mouse moved to (1149, 362)
Screenshot: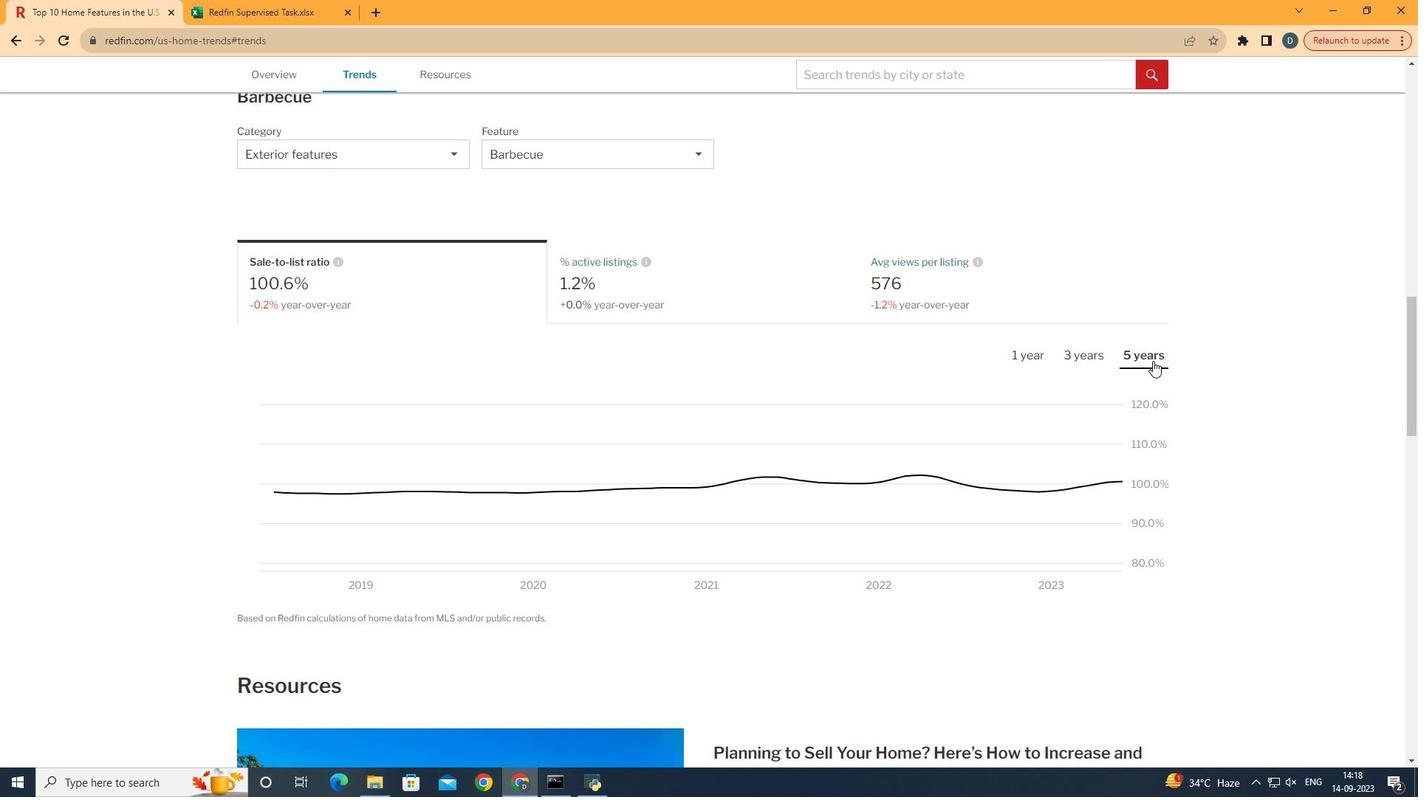 
